 Task: Add a signature Lila Thompson containing With sincere appreciation and gratitude, Lila Thompson to email address softage.6@softage.net and add a folder Returns
Action: Mouse moved to (88, 88)
Screenshot: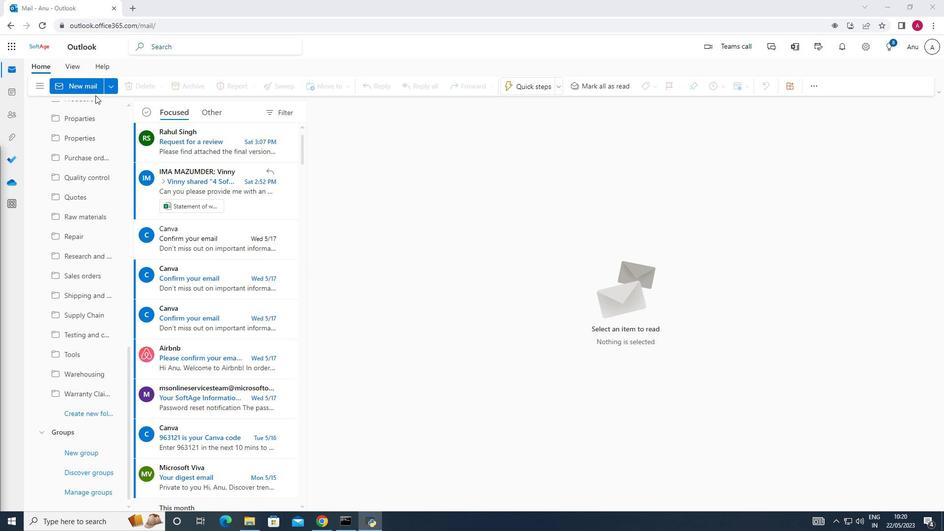 
Action: Mouse pressed left at (88, 88)
Screenshot: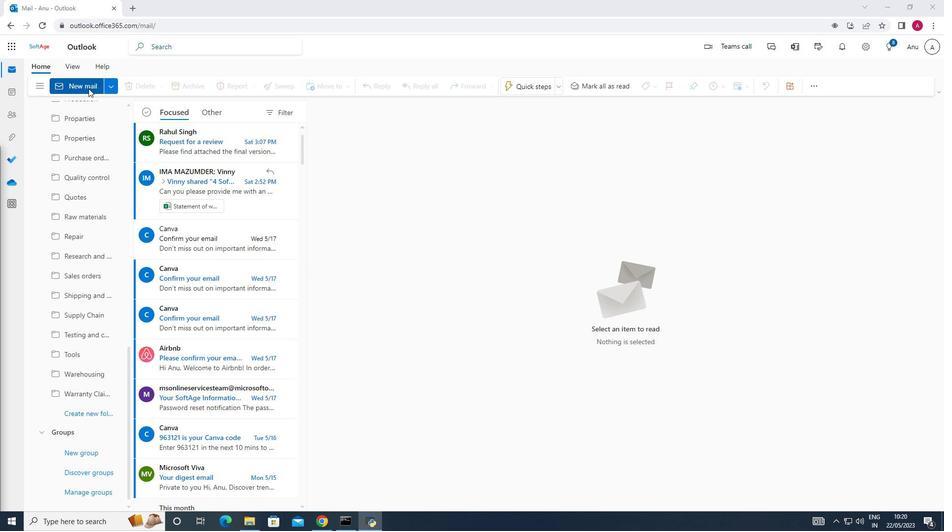 
Action: Mouse moved to (672, 85)
Screenshot: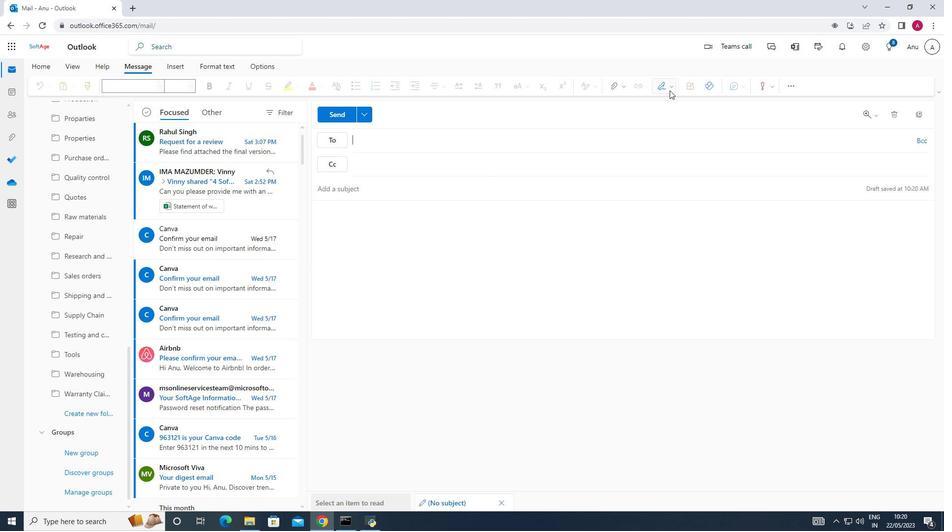 
Action: Mouse pressed left at (672, 85)
Screenshot: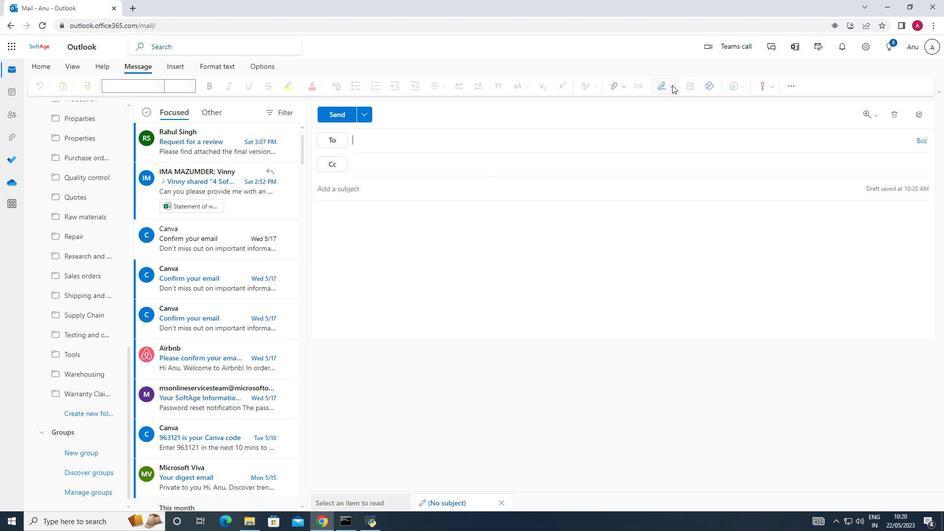 
Action: Mouse moved to (670, 124)
Screenshot: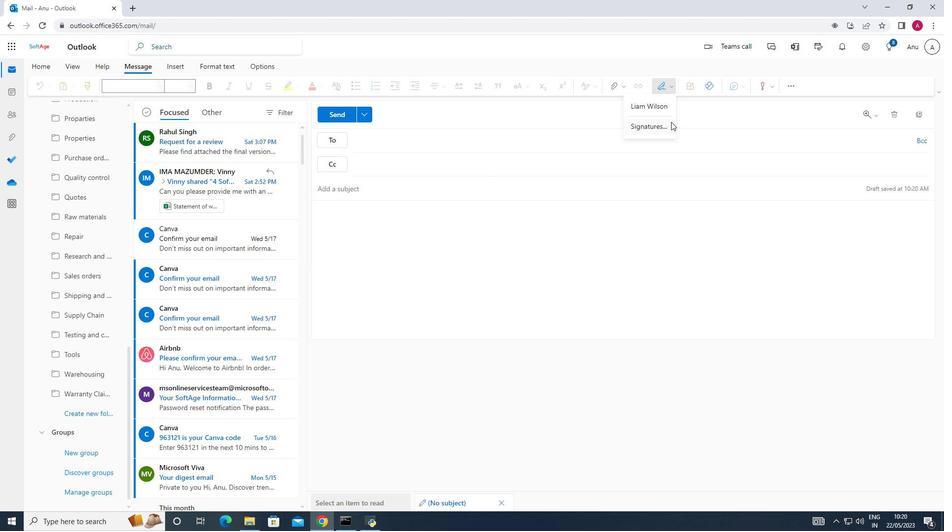 
Action: Mouse pressed left at (670, 124)
Screenshot: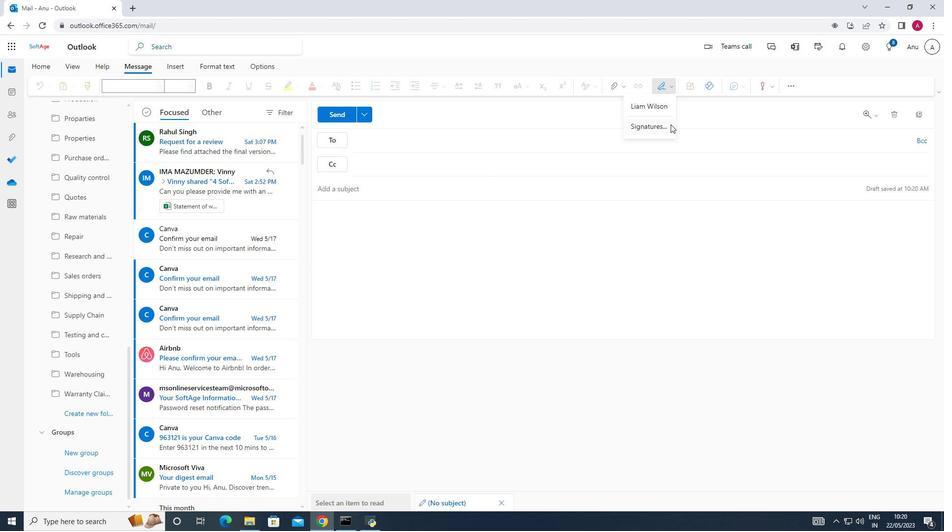 
Action: Mouse moved to (650, 163)
Screenshot: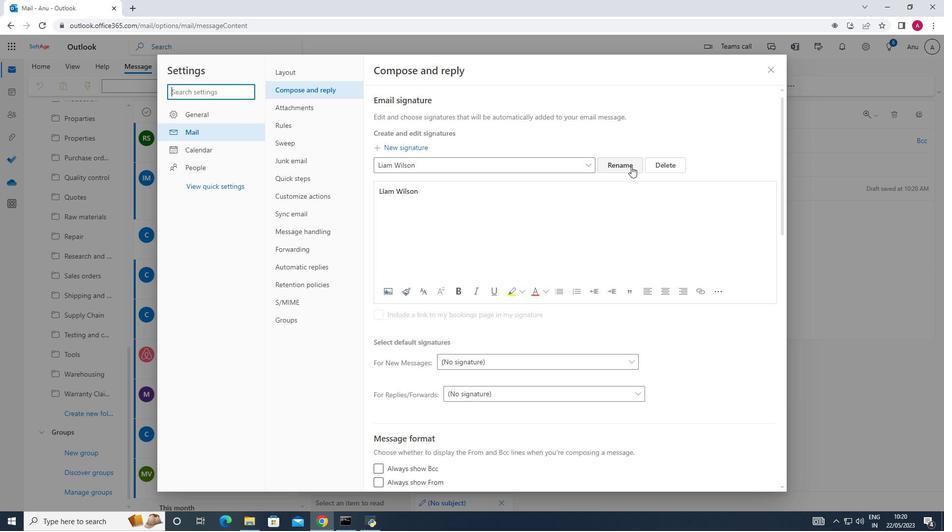 
Action: Mouse pressed left at (650, 163)
Screenshot: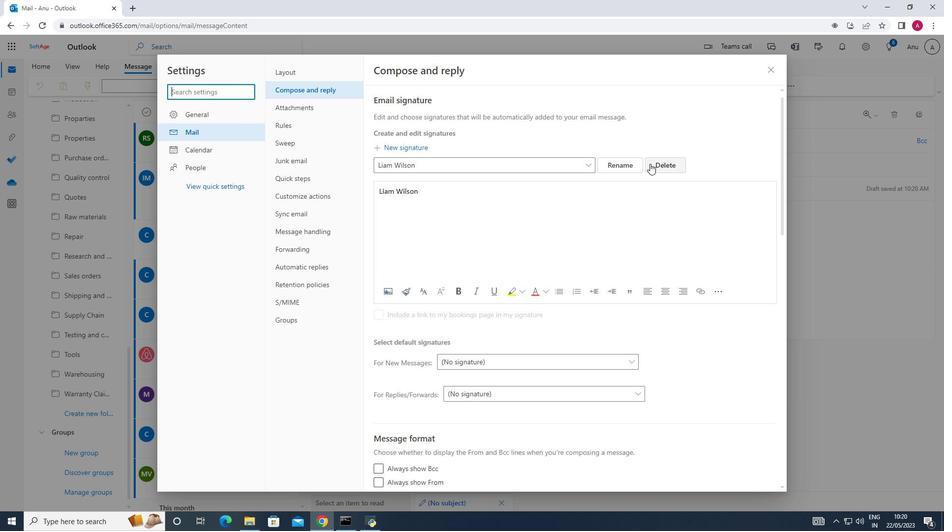
Action: Mouse moved to (392, 164)
Screenshot: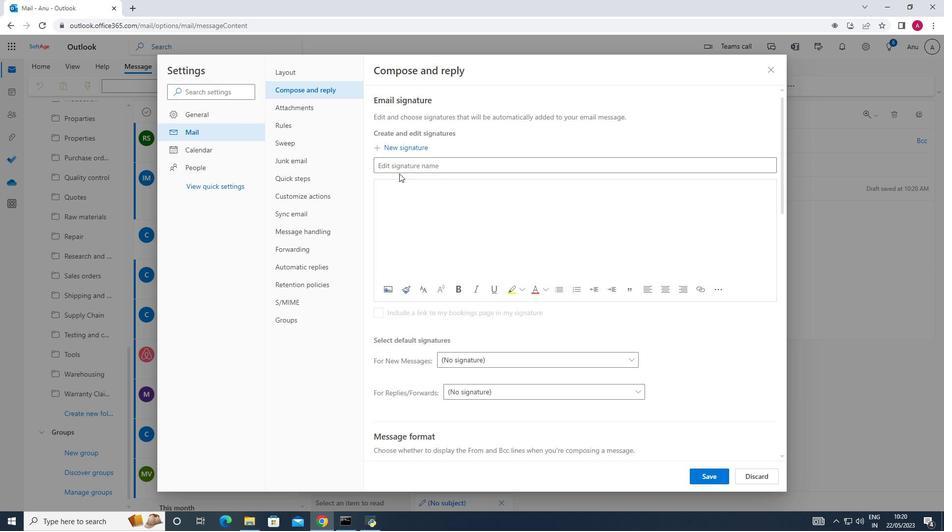 
Action: Mouse pressed left at (392, 164)
Screenshot: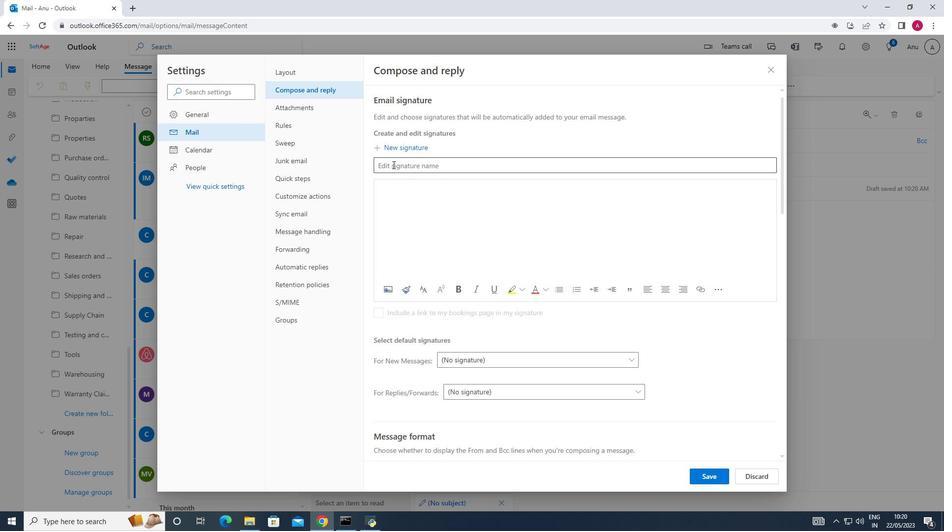 
Action: Key pressed <Key.shift>Lila<Key.space><Key.shift><Key.shift><Key.shift><Key.shift><Key.shift><Key.shift><Key.shift><Key.shift><Key.shift>Thopson
Screenshot: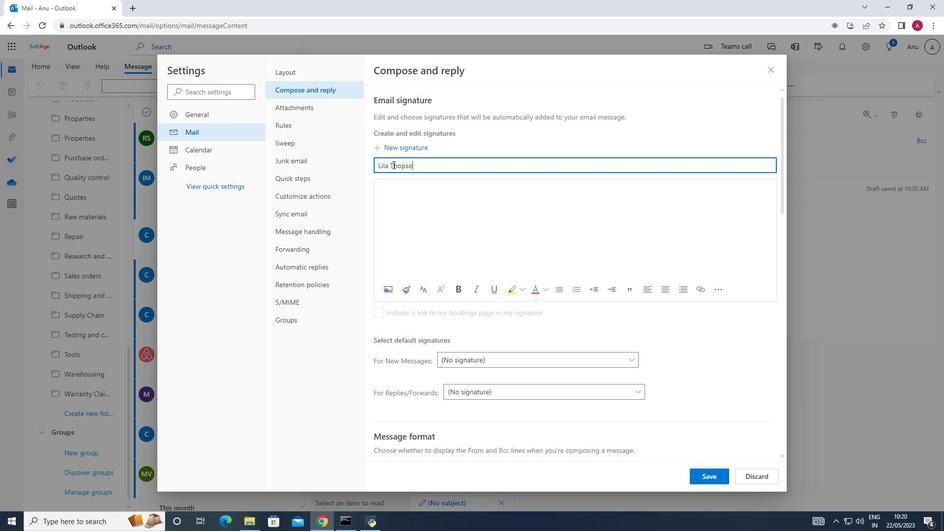 
Action: Mouse moved to (402, 165)
Screenshot: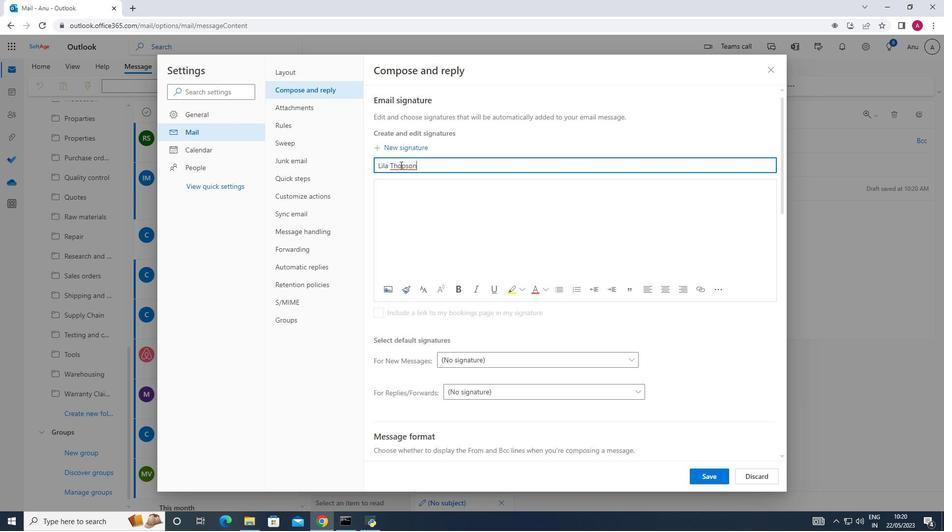 
Action: Mouse pressed left at (402, 165)
Screenshot: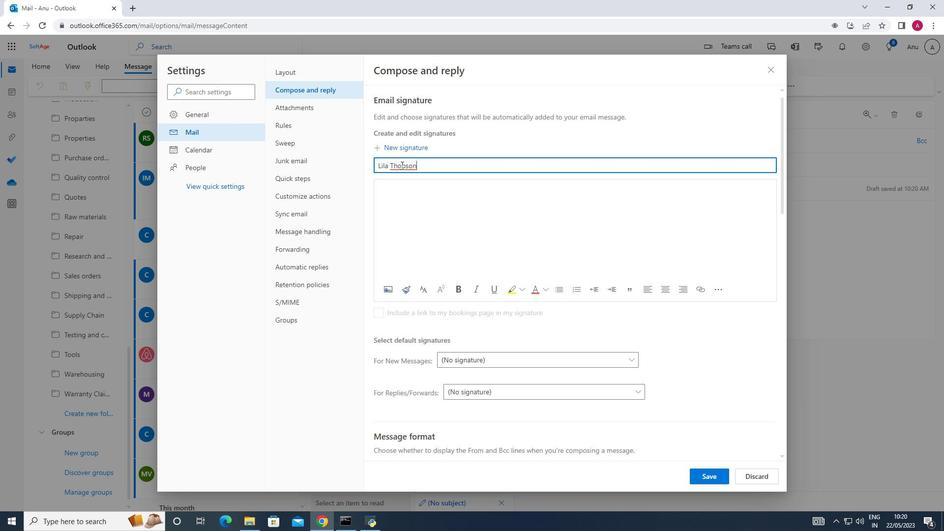 
Action: Mouse moved to (402, 165)
Screenshot: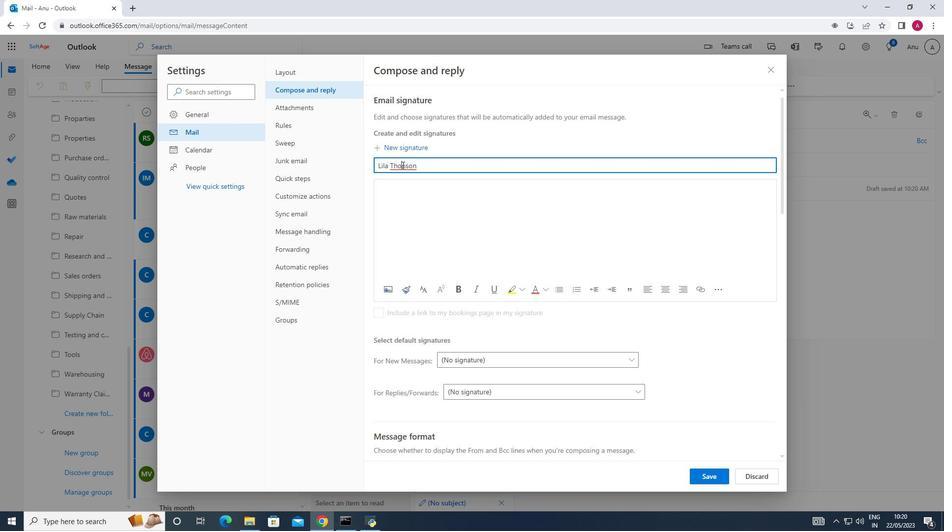 
Action: Key pressed m
Screenshot: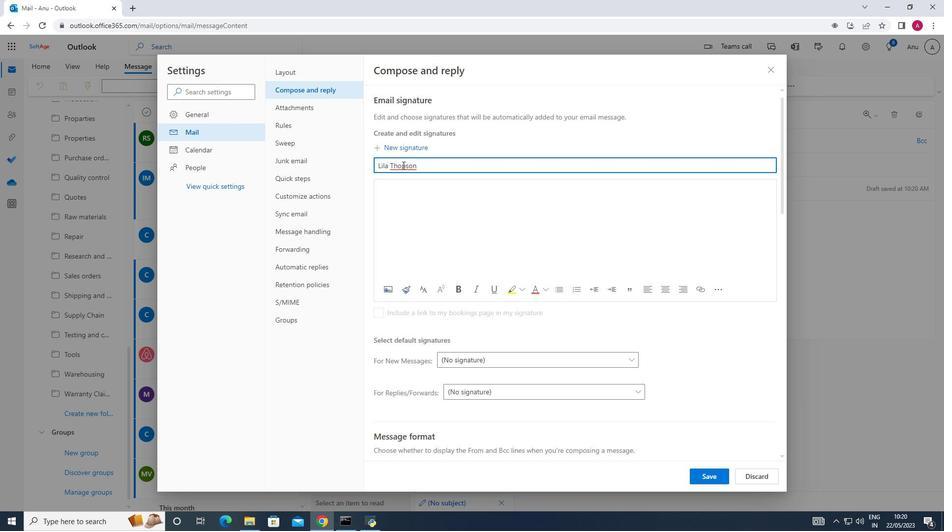 
Action: Mouse moved to (391, 186)
Screenshot: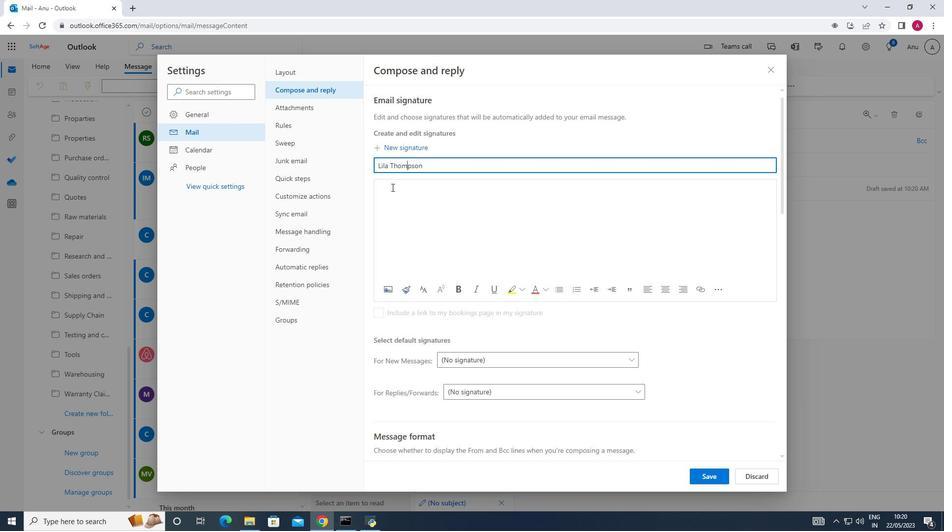 
Action: Mouse pressed left at (391, 186)
Screenshot: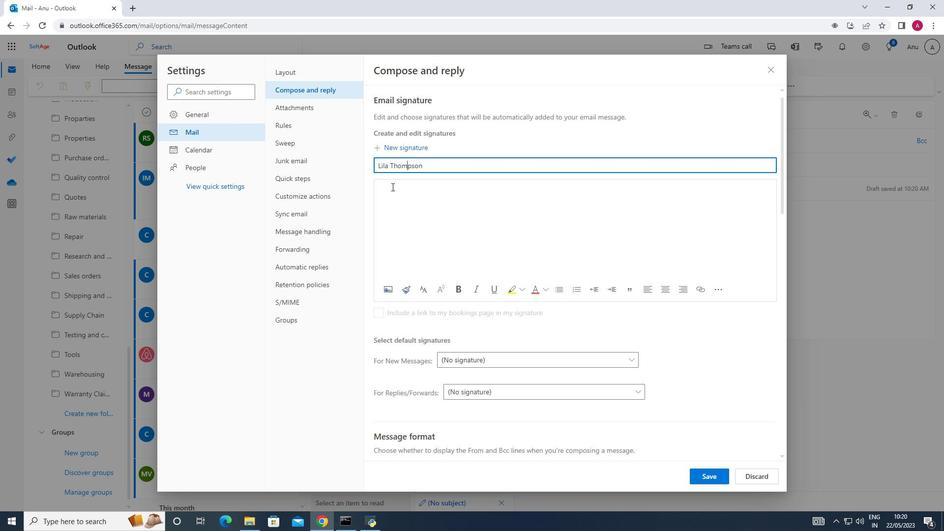 
Action: Key pressed <Key.shift><Key.shift><Key.shift><Key.shift><Key.shift><Key.shift><Key.shift>Lila<Key.space><Key.shift>Thompson
Screenshot: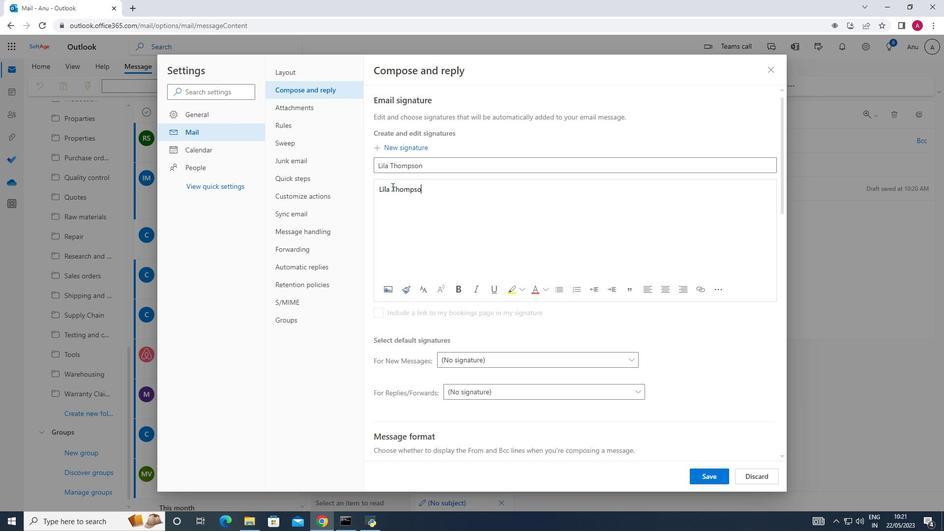 
Action: Mouse moved to (707, 480)
Screenshot: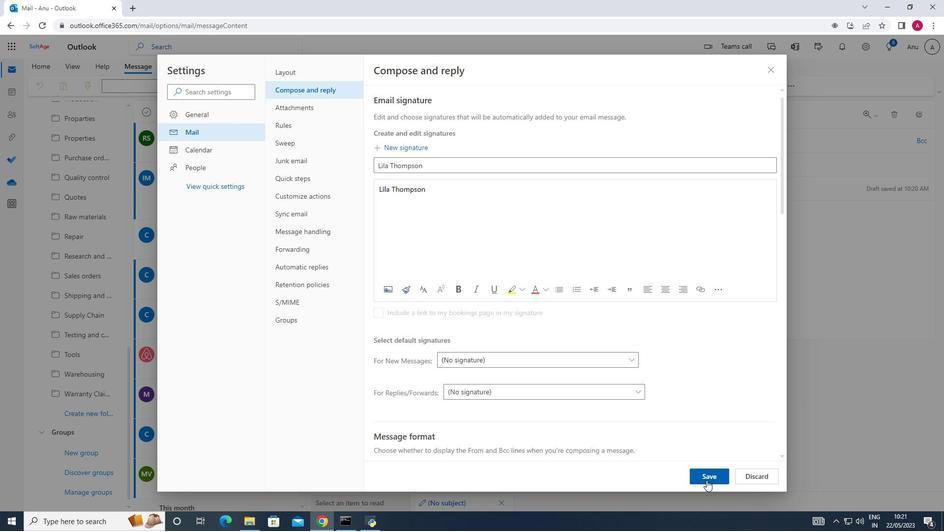 
Action: Mouse pressed left at (707, 480)
Screenshot: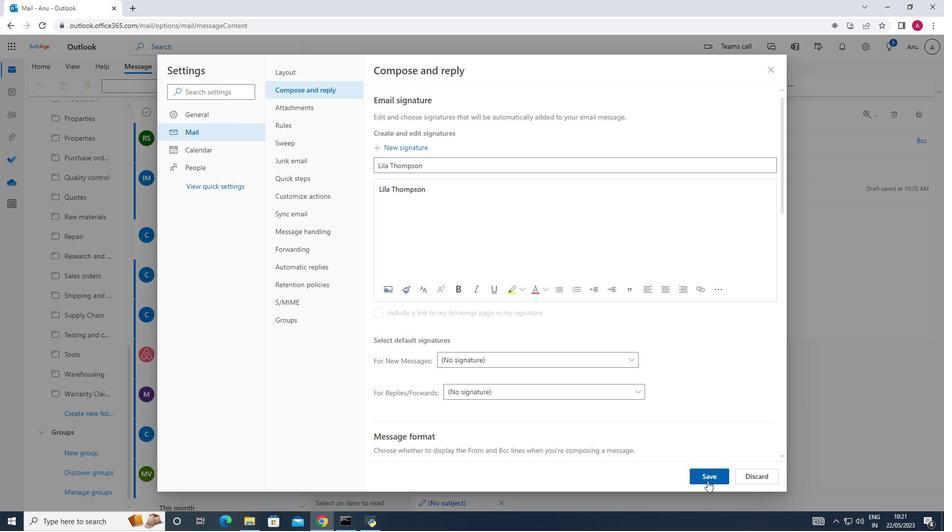 
Action: Mouse moved to (767, 71)
Screenshot: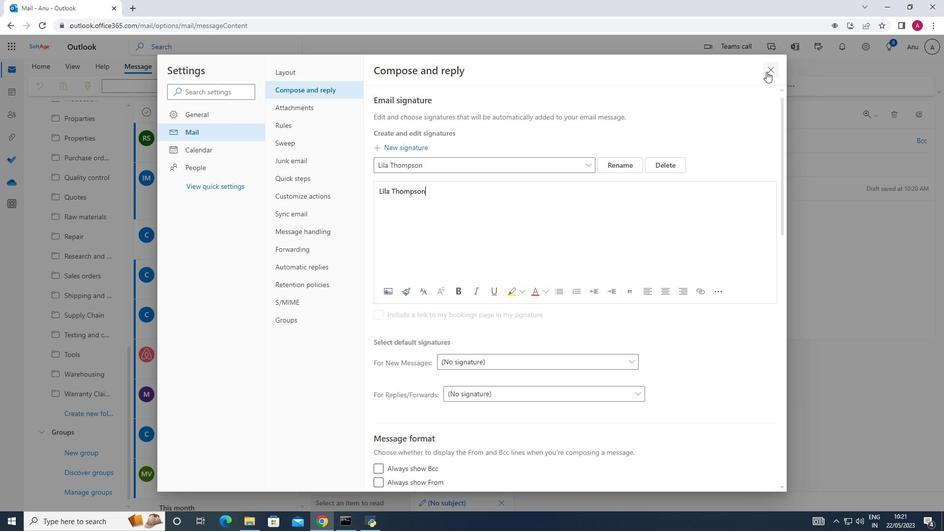 
Action: Mouse pressed left at (767, 71)
Screenshot: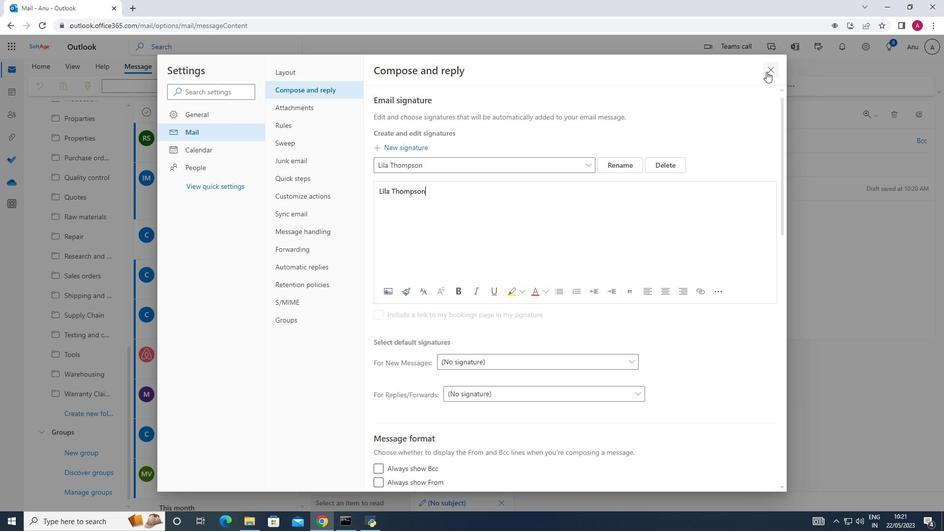 
Action: Mouse moved to (675, 88)
Screenshot: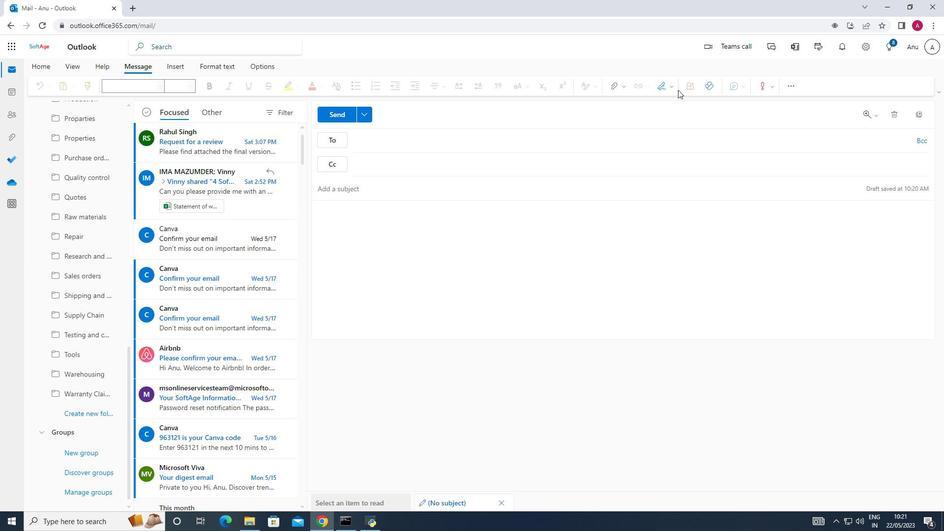 
Action: Mouse pressed left at (675, 88)
Screenshot: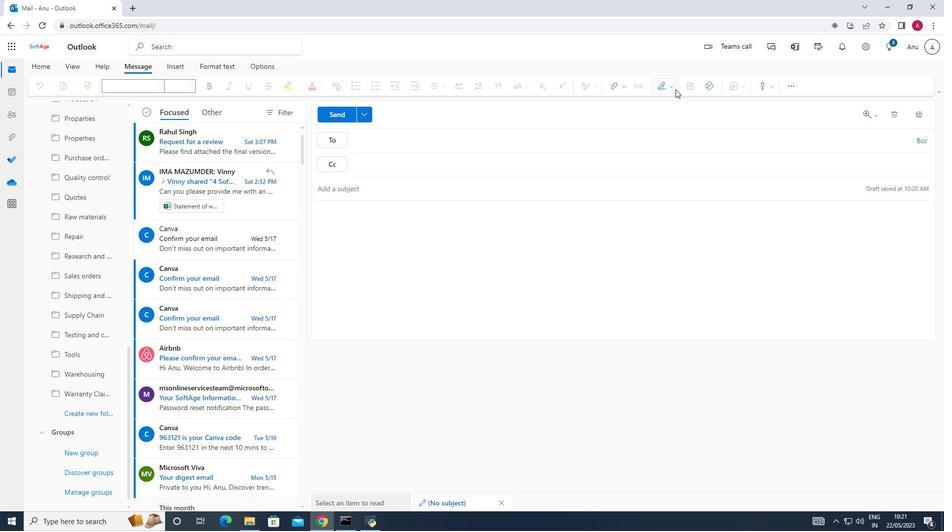 
Action: Mouse moved to (651, 105)
Screenshot: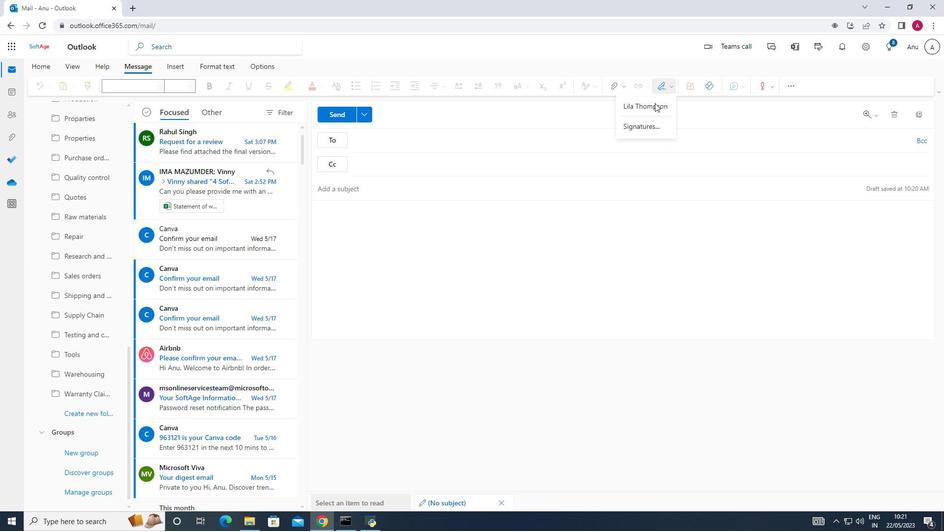 
Action: Mouse pressed left at (651, 105)
Screenshot: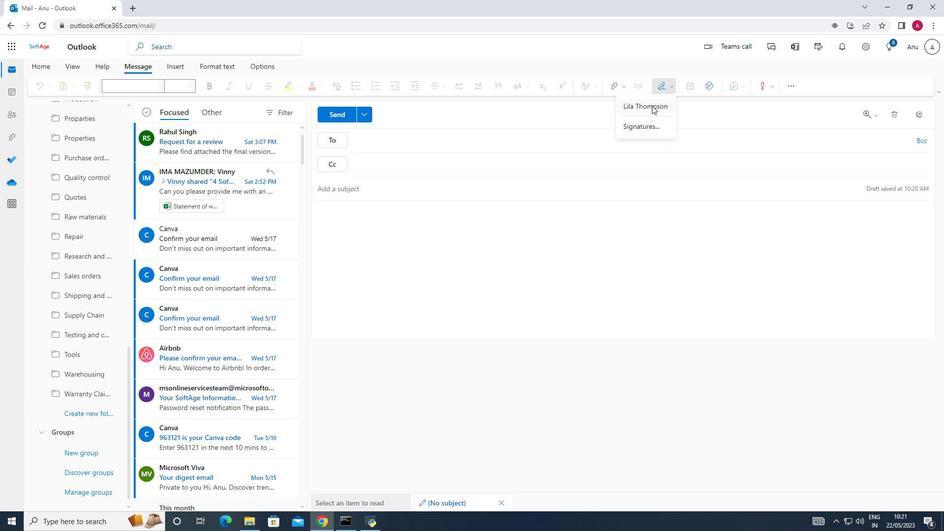 
Action: Mouse moved to (415, 206)
Screenshot: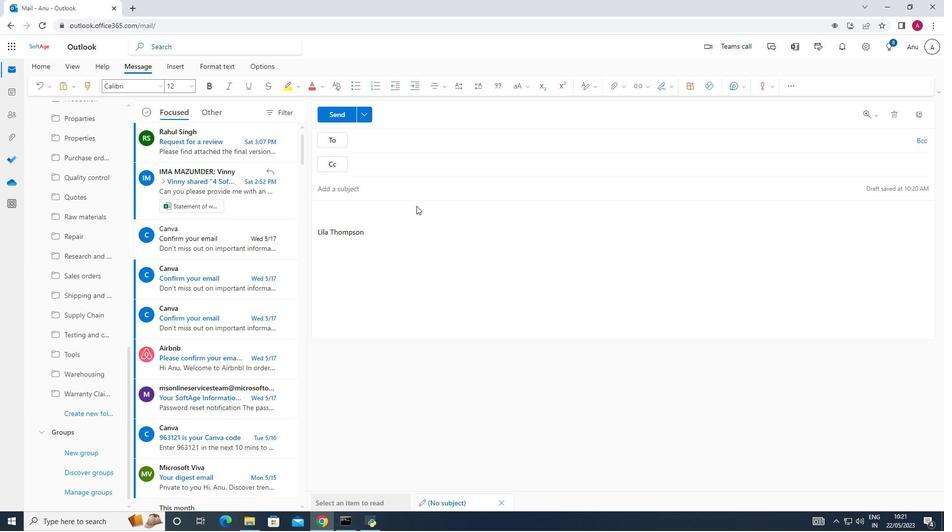 
Action: Key pressed <Key.shift>Sincerr<Key.backspace>e<Key.space>appreciation<Key.space>and<Key.space>gratitude.
Screenshot: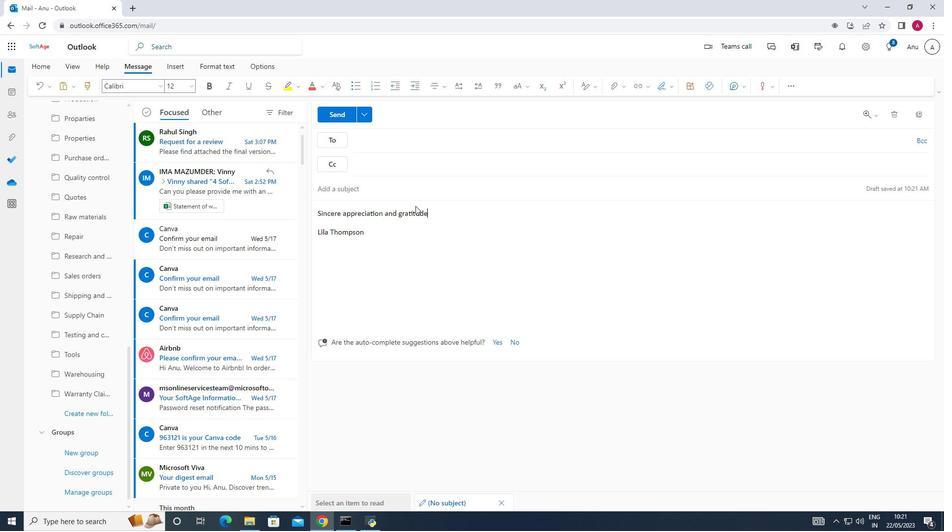 
Action: Mouse moved to (388, 143)
Screenshot: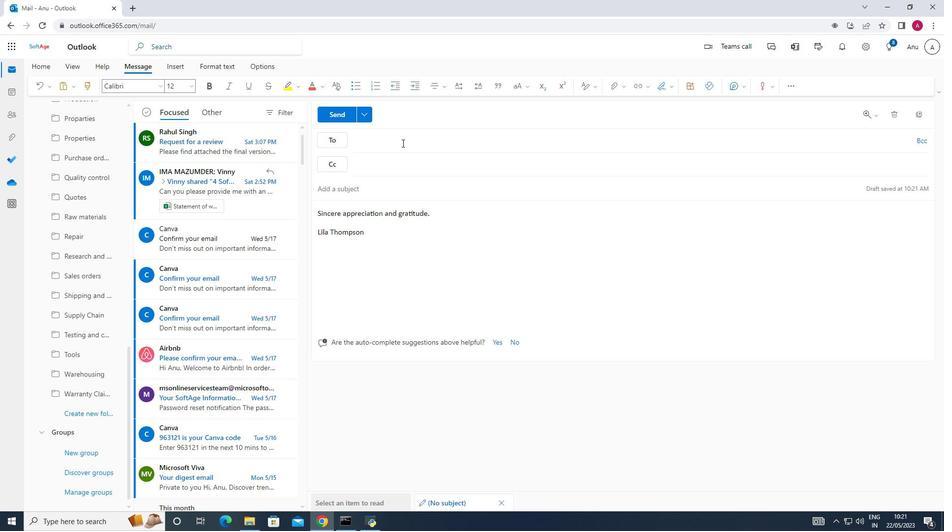 
Action: Mouse pressed left at (388, 143)
Screenshot: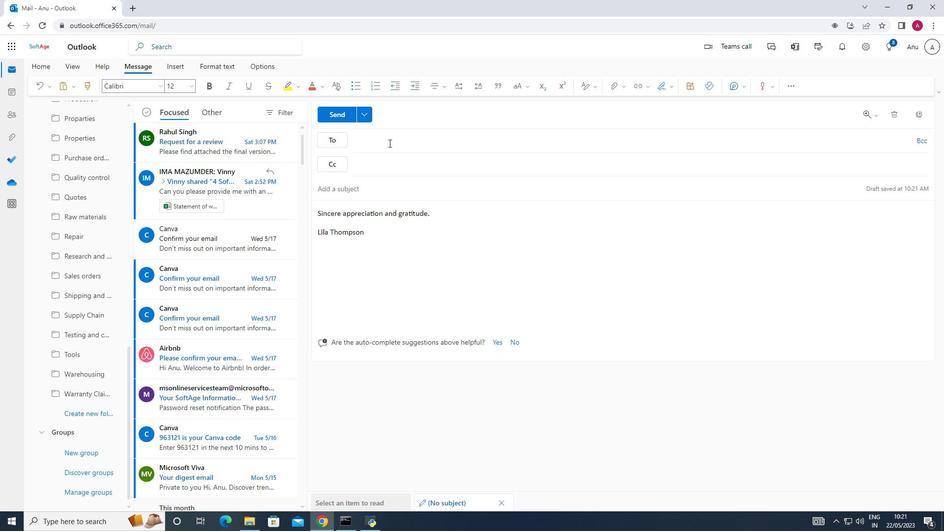 
Action: Key pressed softge.6<Key.shift><Key.shift>@softage.net
Screenshot: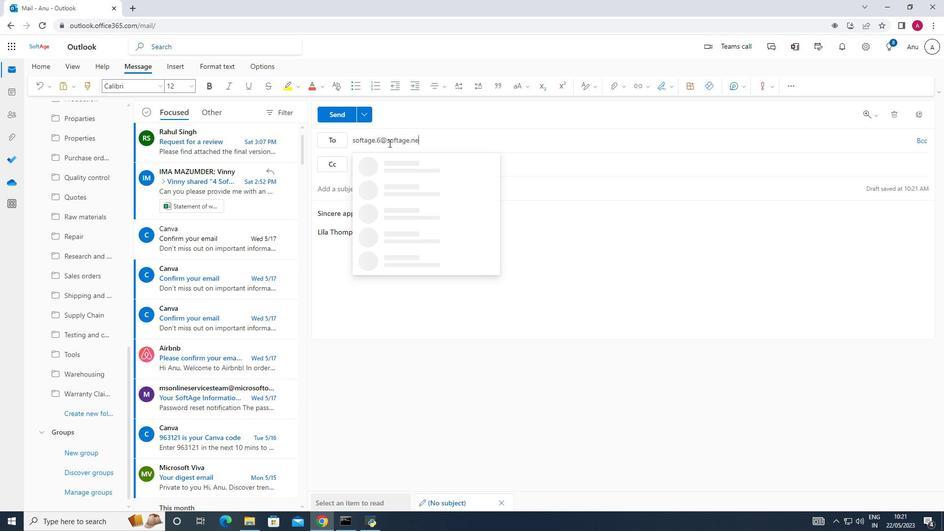 
Action: Mouse moved to (432, 161)
Screenshot: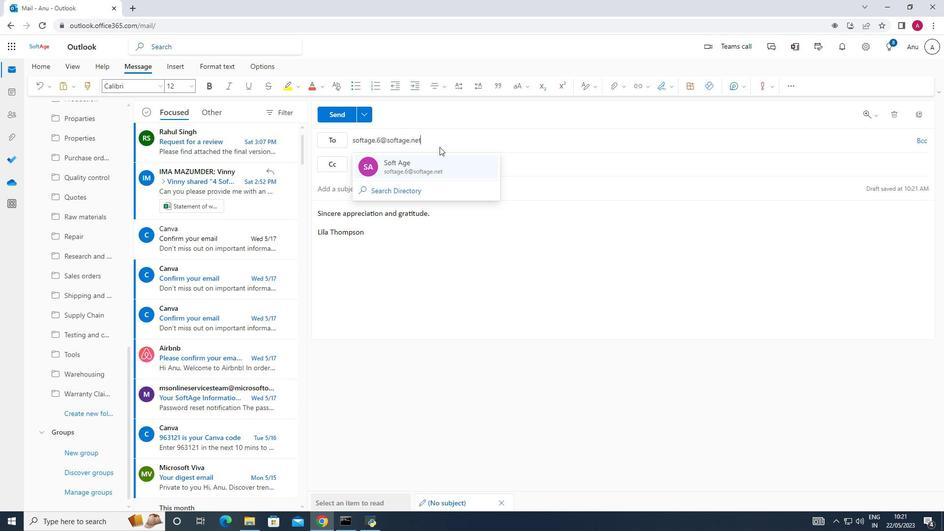 
Action: Mouse pressed left at (432, 161)
Screenshot: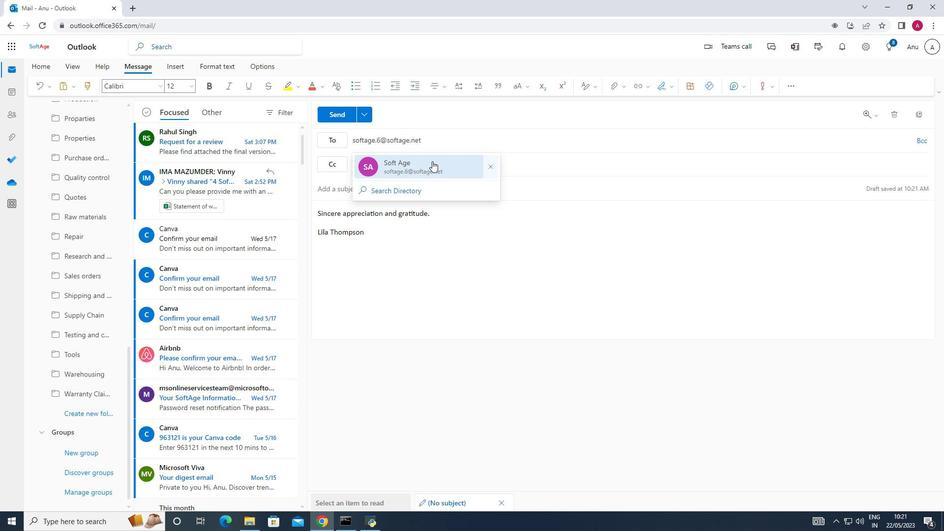 
Action: Mouse moved to (76, 389)
Screenshot: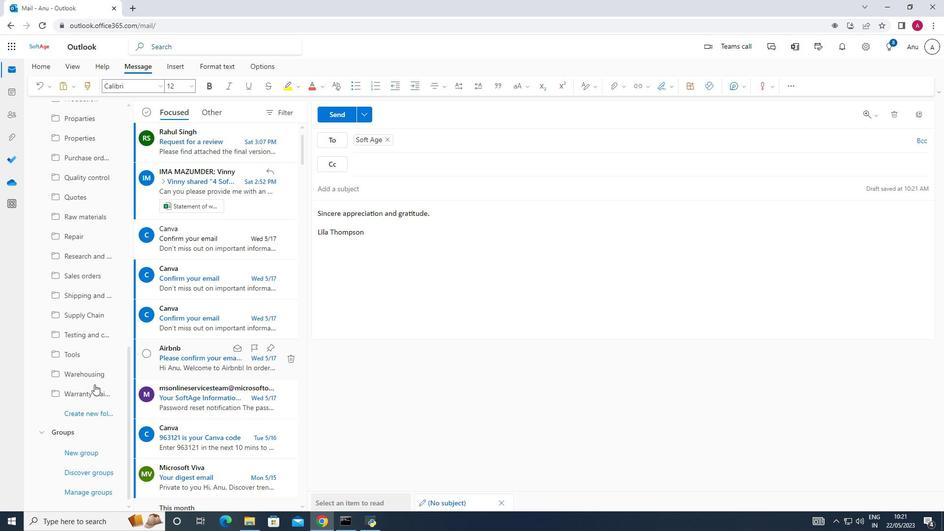 
Action: Mouse scrolled (76, 389) with delta (0, 0)
Screenshot: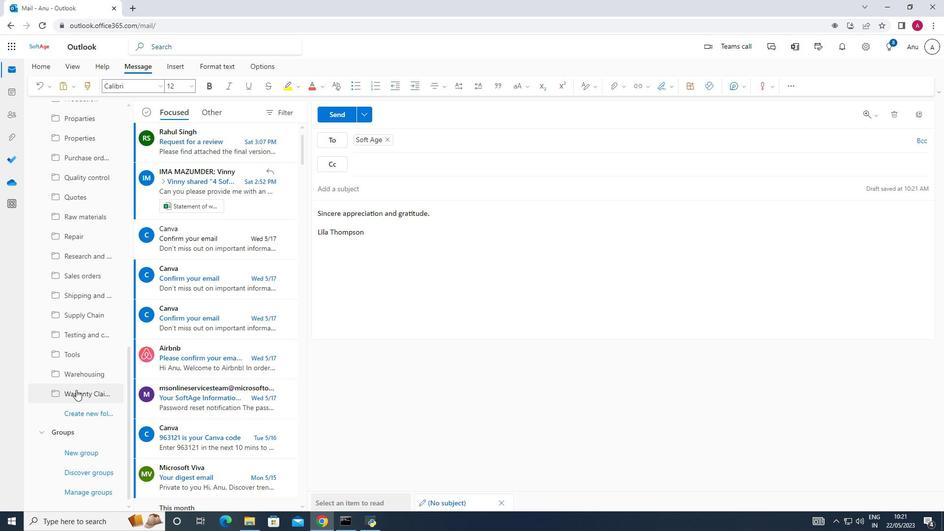 
Action: Mouse scrolled (76, 389) with delta (0, 0)
Screenshot: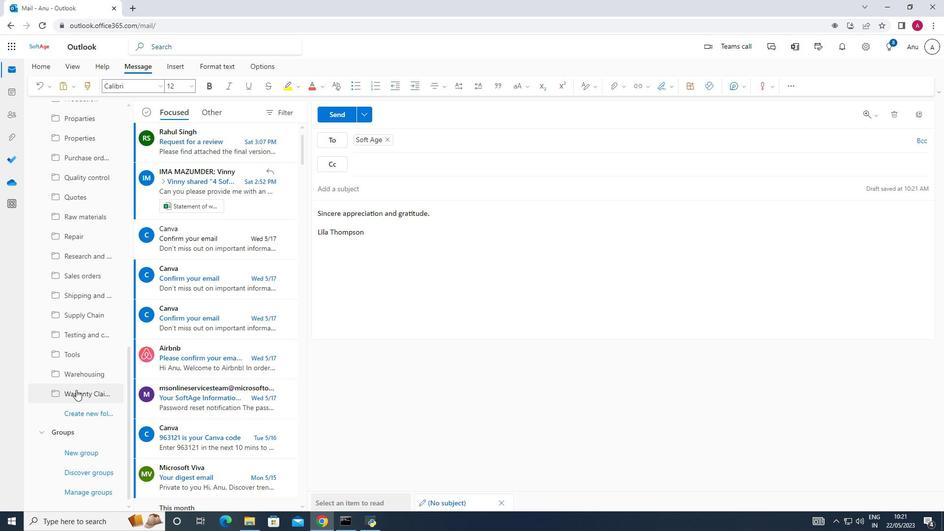 
Action: Mouse moved to (73, 404)
Screenshot: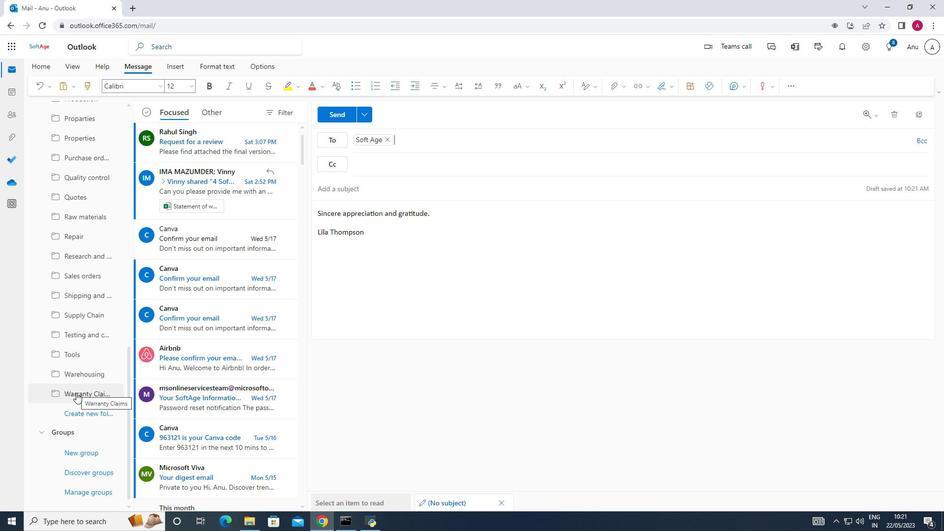 
Action: Mouse pressed left at (73, 404)
Screenshot: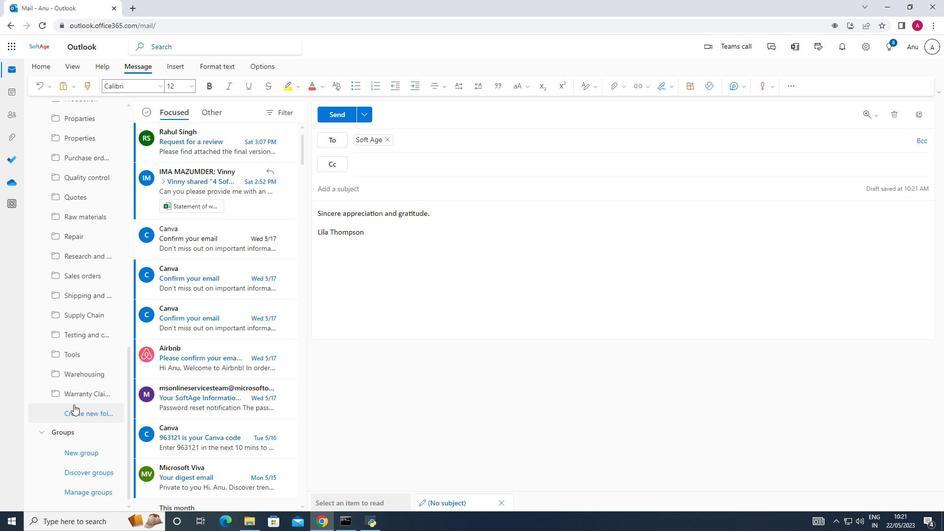 
Action: Mouse moved to (73, 405)
Screenshot: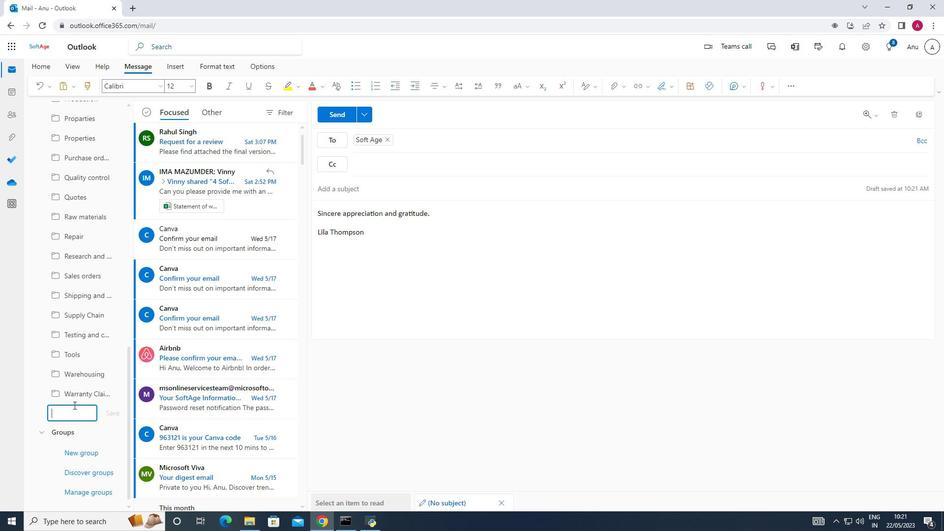 
Action: Key pressed <Key.shift>Returns
Screenshot: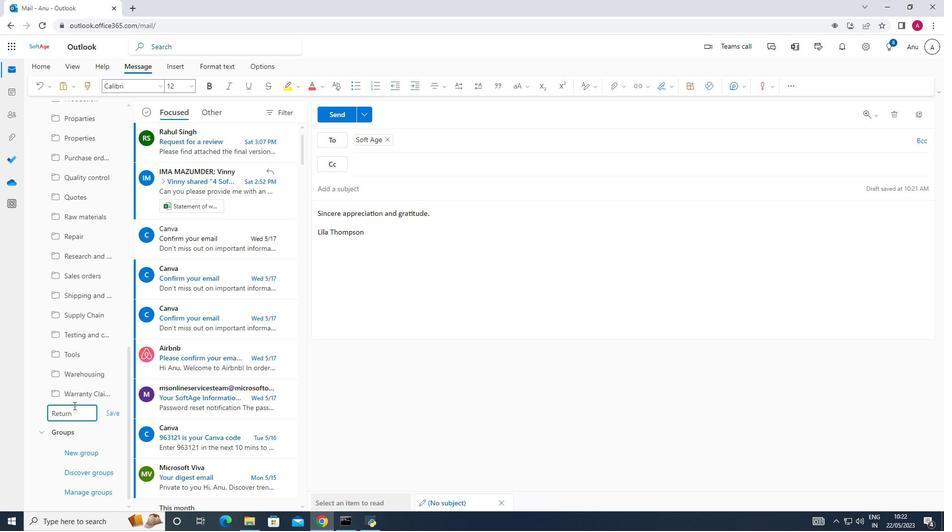 
Action: Mouse moved to (108, 414)
Screenshot: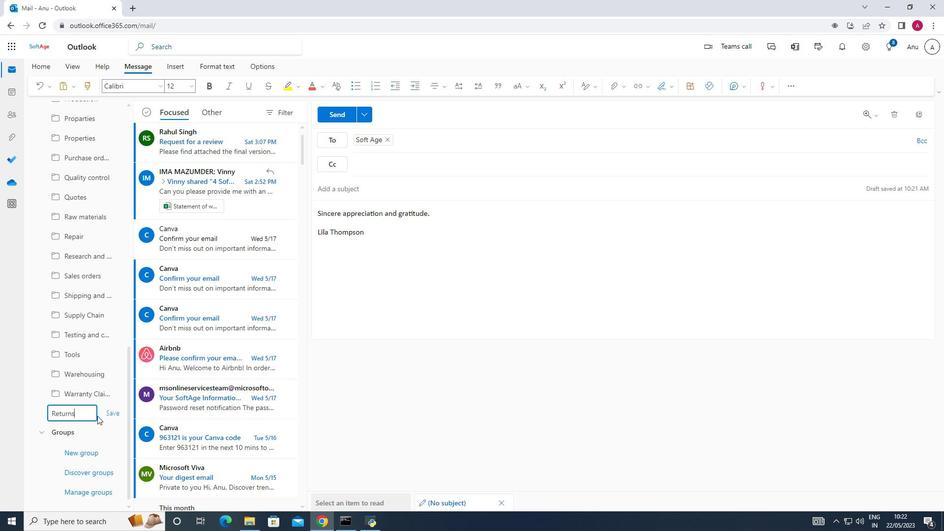 
Action: Mouse pressed left at (108, 414)
Screenshot: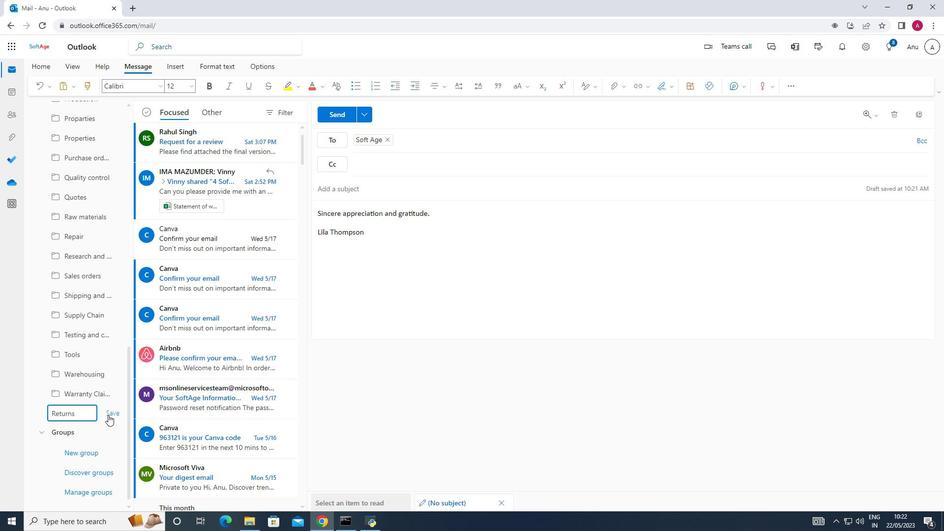 
Action: Mouse moved to (348, 108)
Screenshot: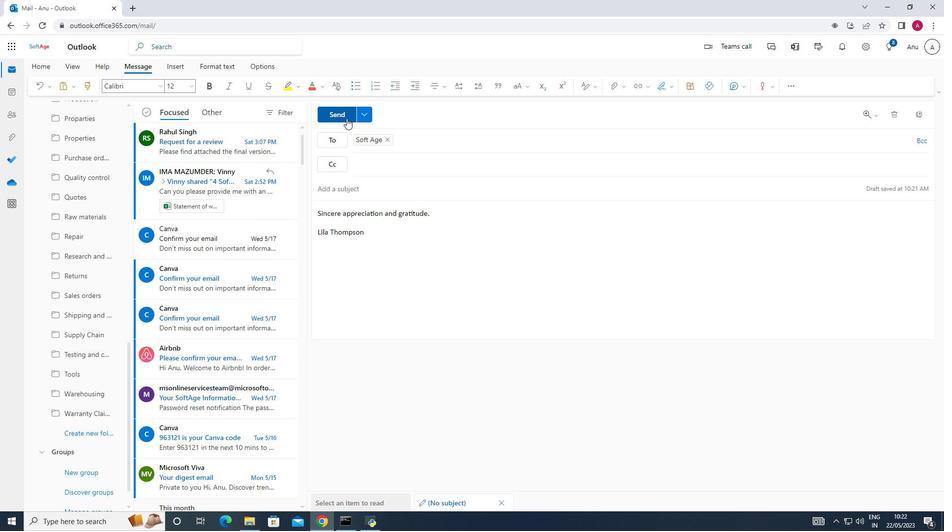 
Action: Mouse pressed left at (348, 108)
Screenshot: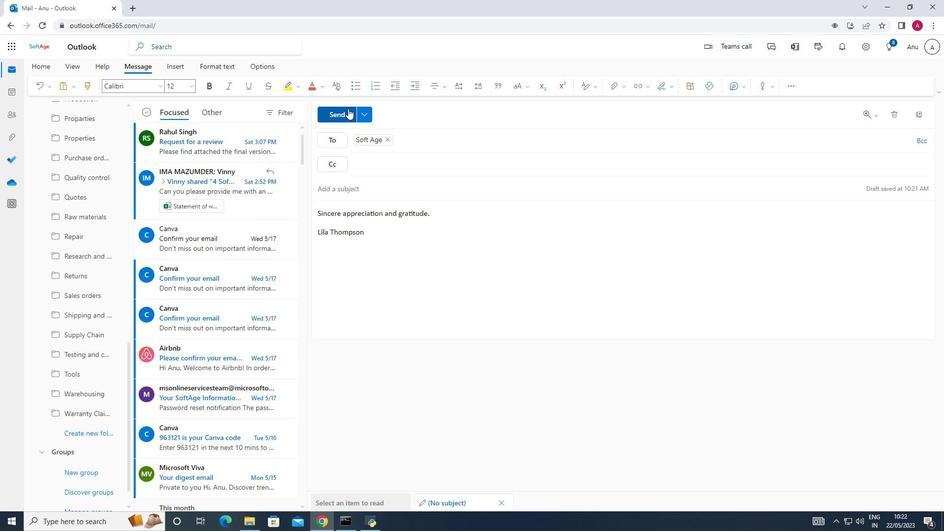 
Action: Mouse moved to (472, 294)
Screenshot: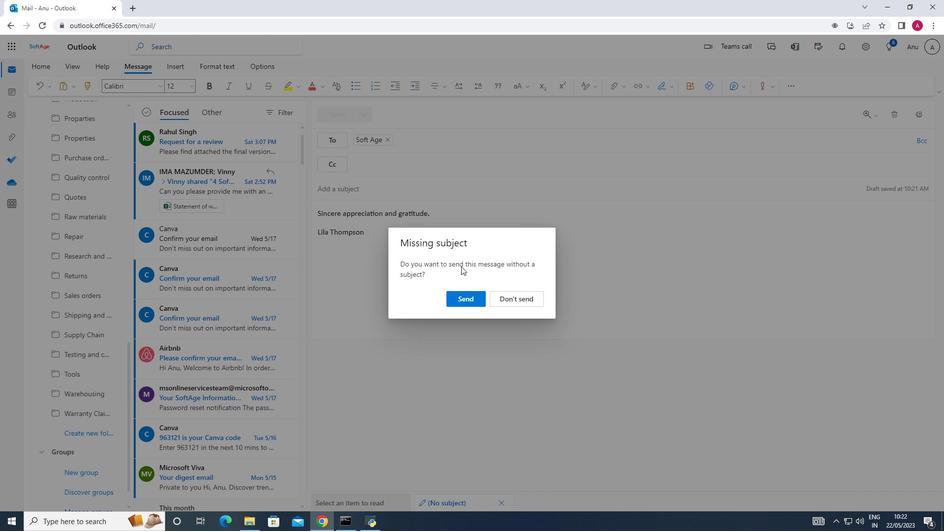 
Action: Mouse pressed left at (472, 294)
Screenshot: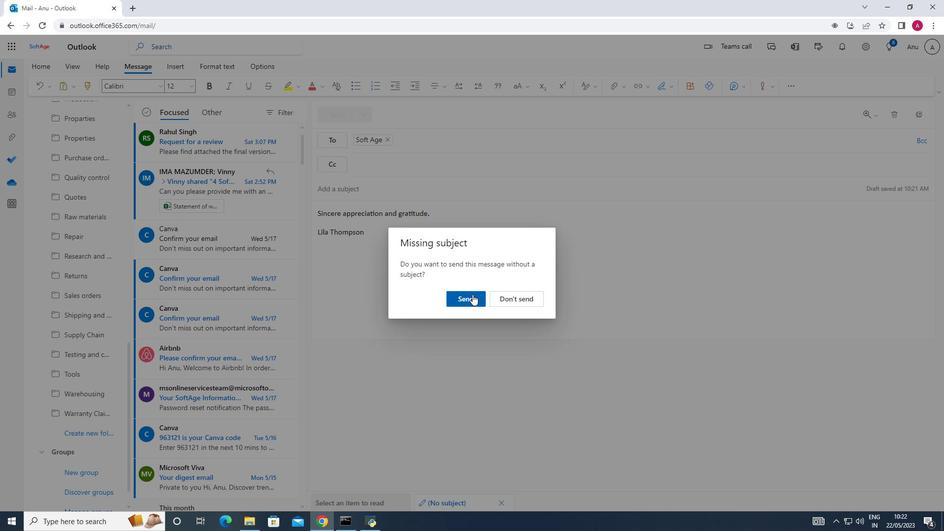 
